 Task: Change the option "Damaged or incomplete AVI file" to "Always fix".
Action: Mouse moved to (93, 16)
Screenshot: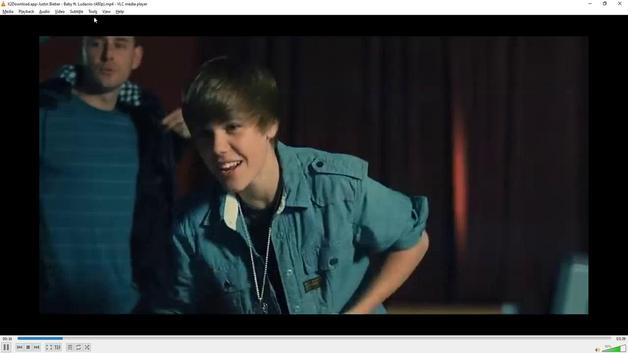 
Action: Mouse pressed left at (93, 16)
Screenshot: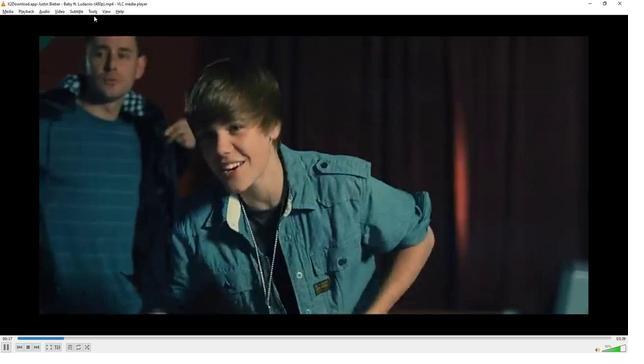 
Action: Mouse moved to (93, 15)
Screenshot: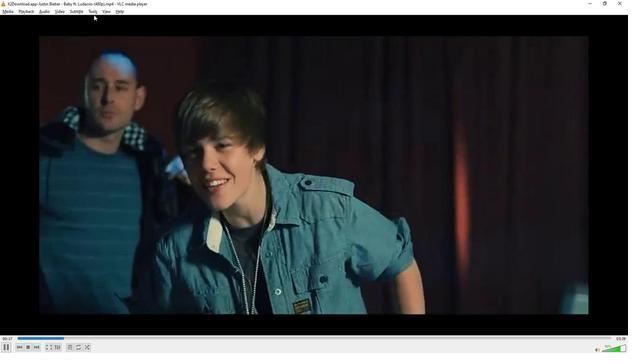 
Action: Mouse pressed left at (93, 15)
Screenshot: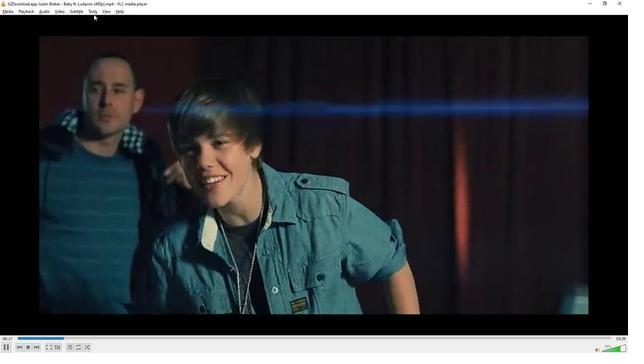 
Action: Mouse moved to (93, 13)
Screenshot: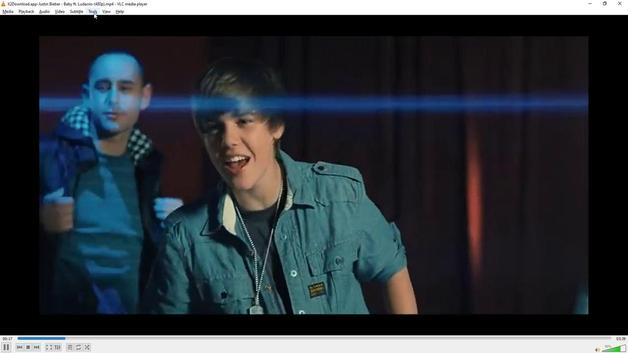 
Action: Mouse pressed left at (93, 13)
Screenshot: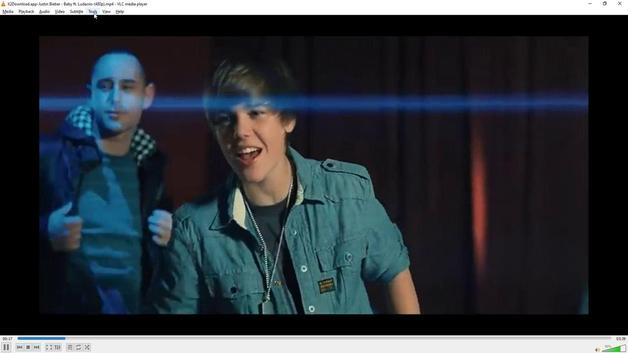 
Action: Mouse moved to (97, 88)
Screenshot: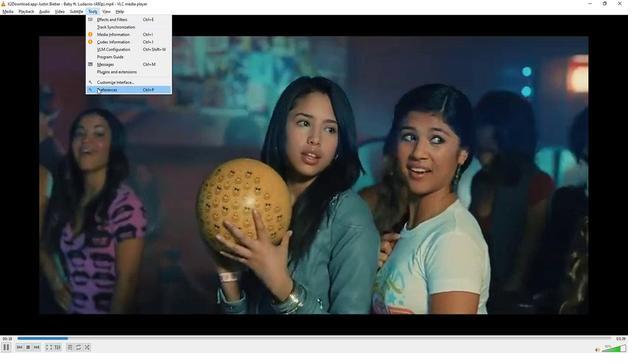 
Action: Mouse pressed left at (97, 88)
Screenshot: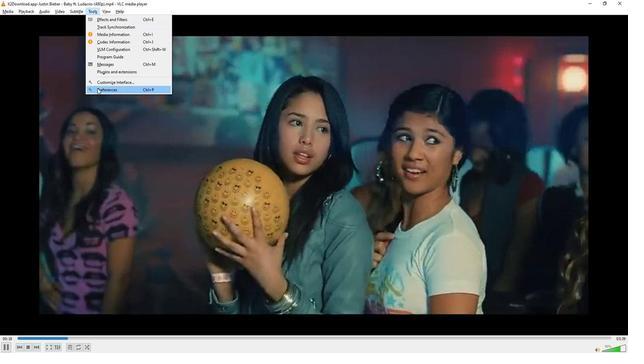 
Action: Mouse moved to (173, 90)
Screenshot: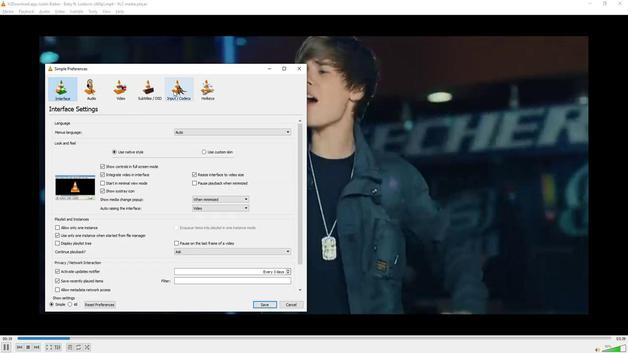 
Action: Mouse pressed left at (173, 90)
Screenshot: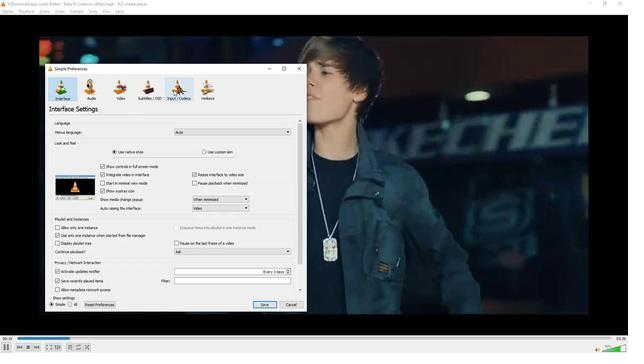 
Action: Mouse moved to (155, 238)
Screenshot: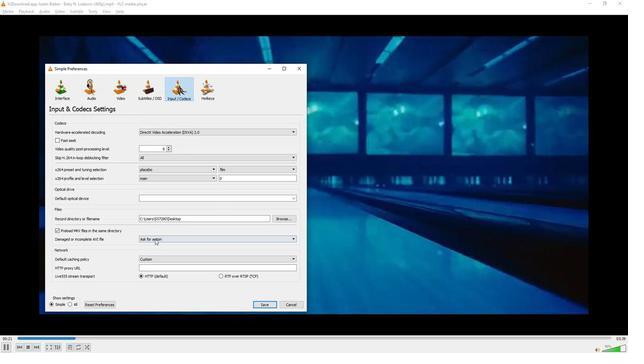 
Action: Mouse pressed left at (155, 238)
Screenshot: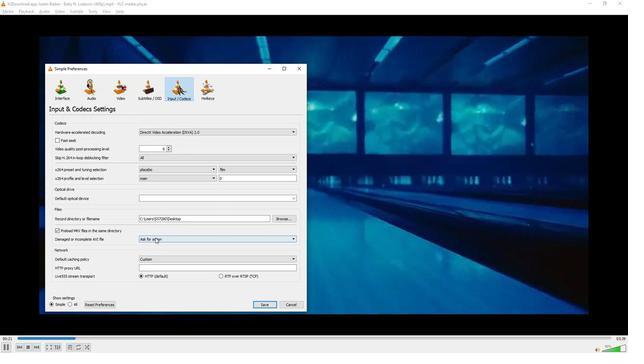 
Action: Mouse moved to (151, 248)
Screenshot: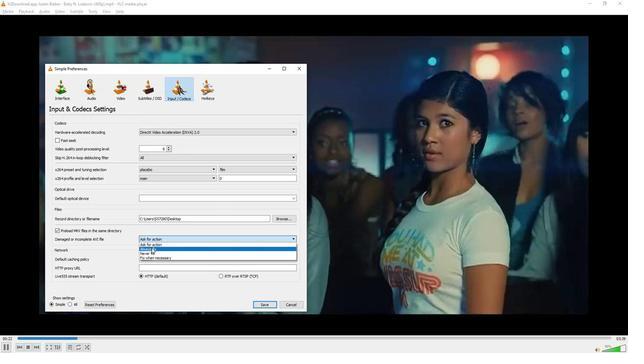 
Action: Mouse pressed left at (151, 248)
Screenshot: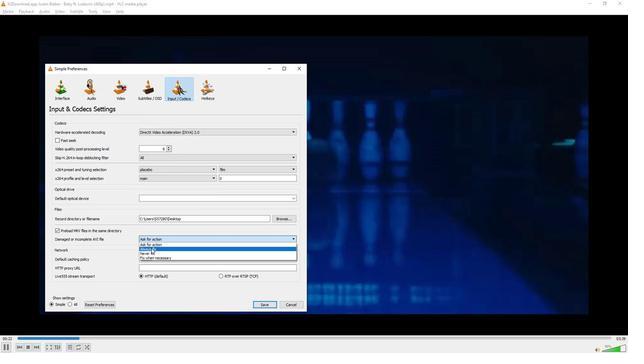 
Action: Mouse moved to (269, 309)
Screenshot: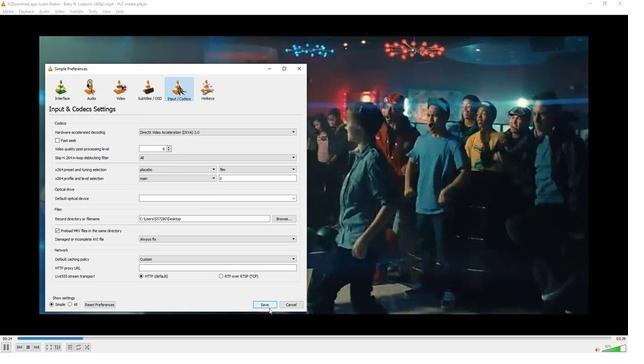 
